 Task: Create a sub task Gather and Analyse Requirements for the task  Develop a new online marketplace for freelance services in the project AgileHarbor , assign it to team member softage.5@softage.net and update the status of the sub task to  At Risk , set the priority of the sub task to Medium
Action: Mouse moved to (77, 409)
Screenshot: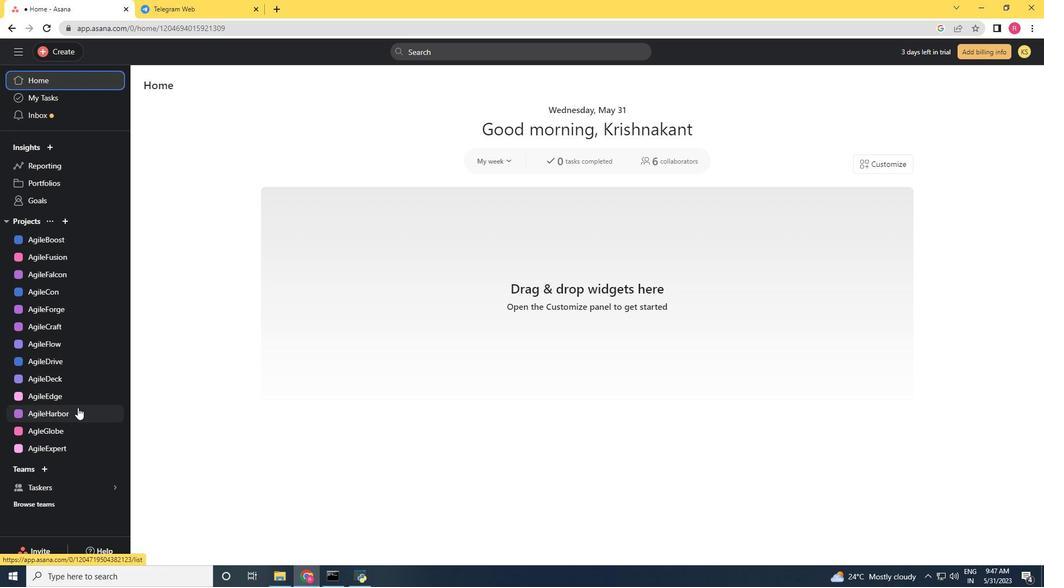 
Action: Mouse pressed left at (77, 409)
Screenshot: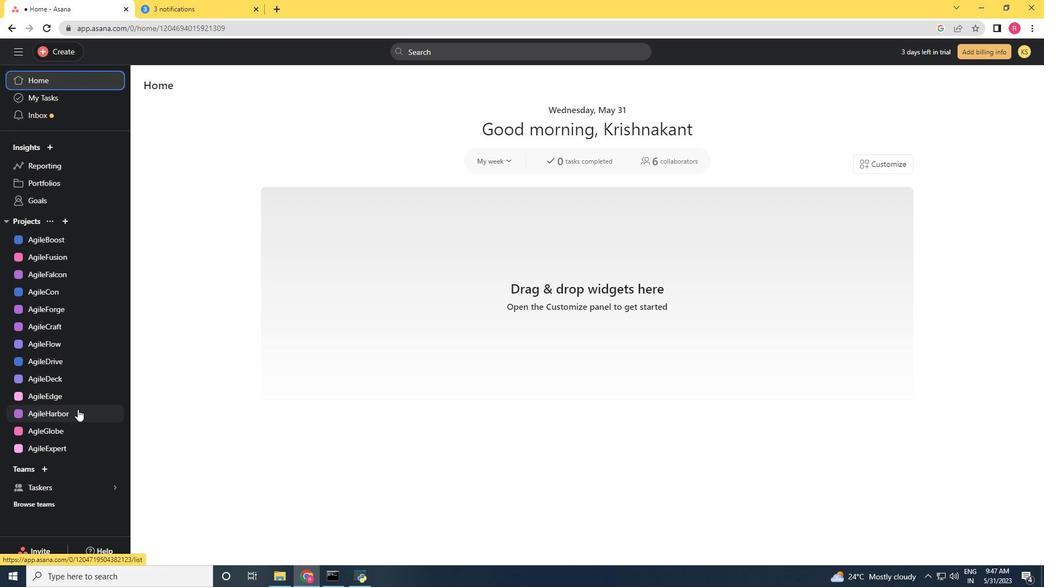 
Action: Mouse moved to (448, 238)
Screenshot: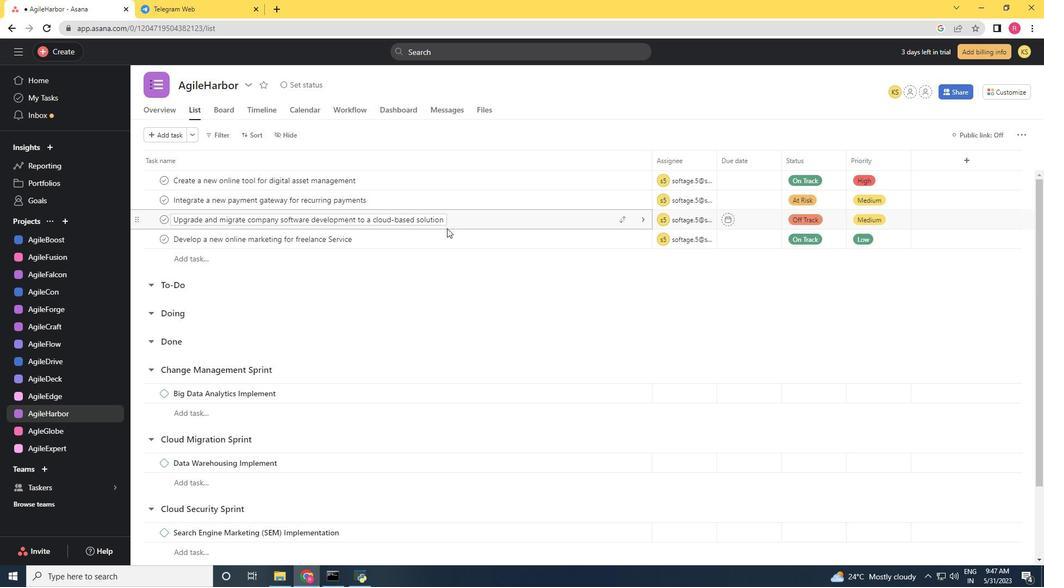 
Action: Mouse pressed left at (448, 238)
Screenshot: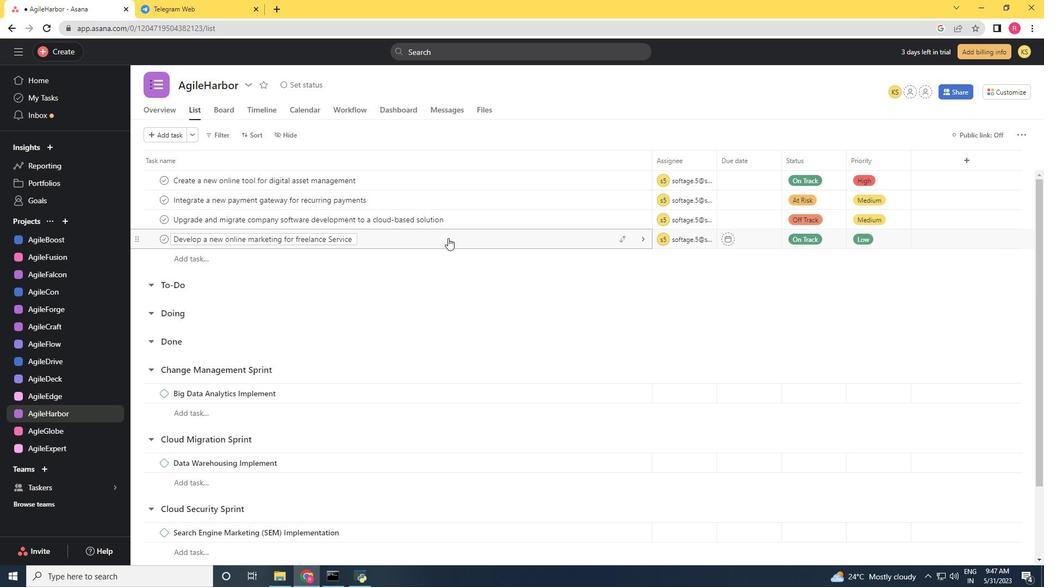 
Action: Mouse moved to (740, 381)
Screenshot: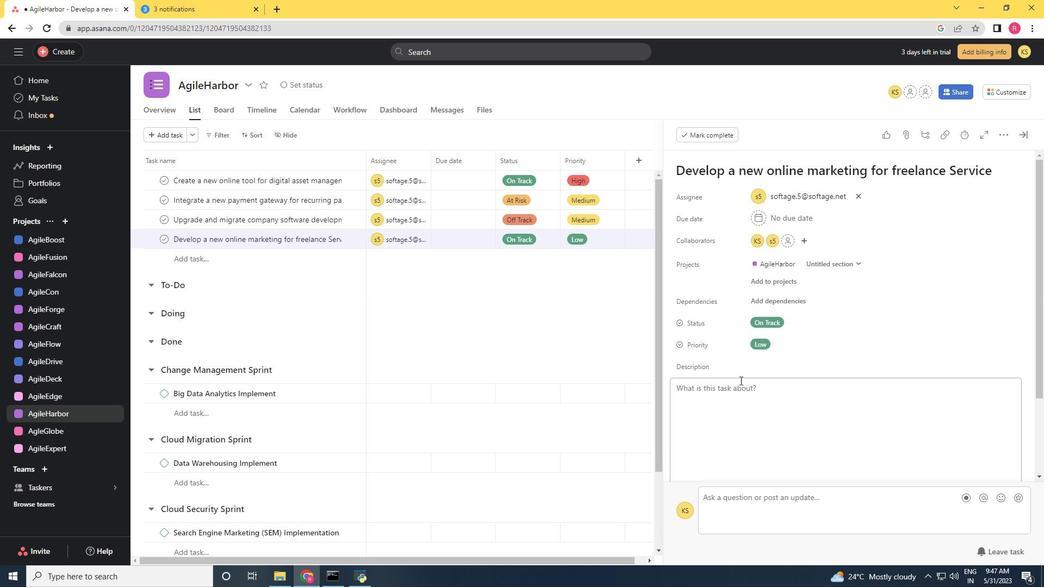 
Action: Mouse scrolled (740, 380) with delta (0, 0)
Screenshot: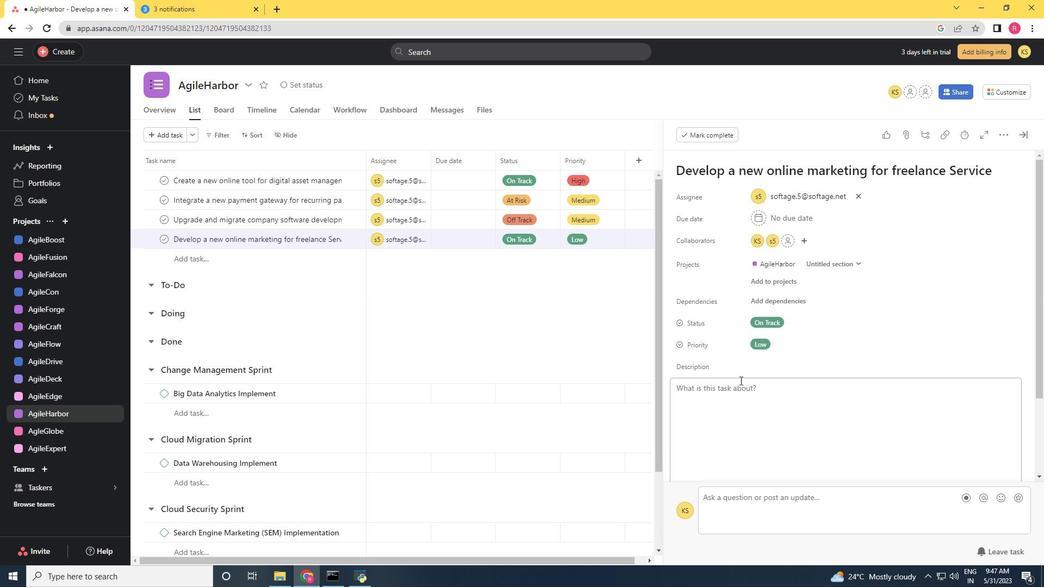 
Action: Mouse moved to (741, 382)
Screenshot: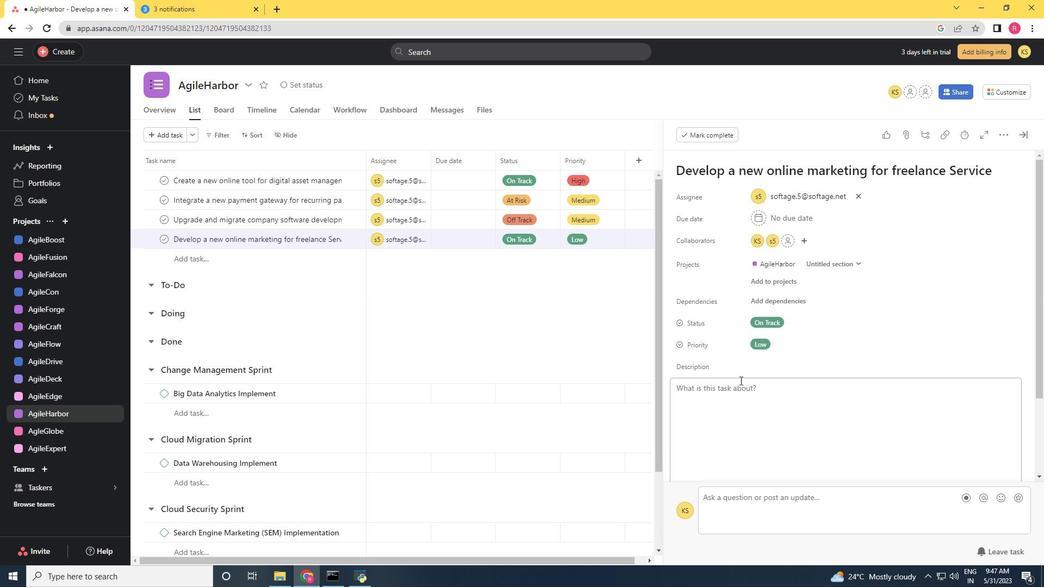 
Action: Mouse scrolled (740, 381) with delta (0, 0)
Screenshot: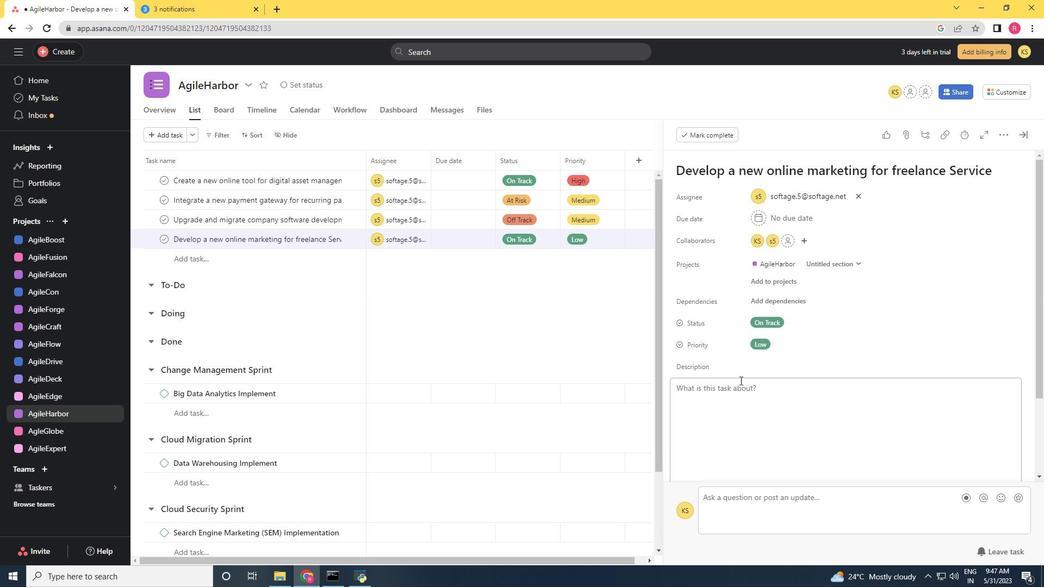 
Action: Mouse scrolled (741, 381) with delta (0, 0)
Screenshot: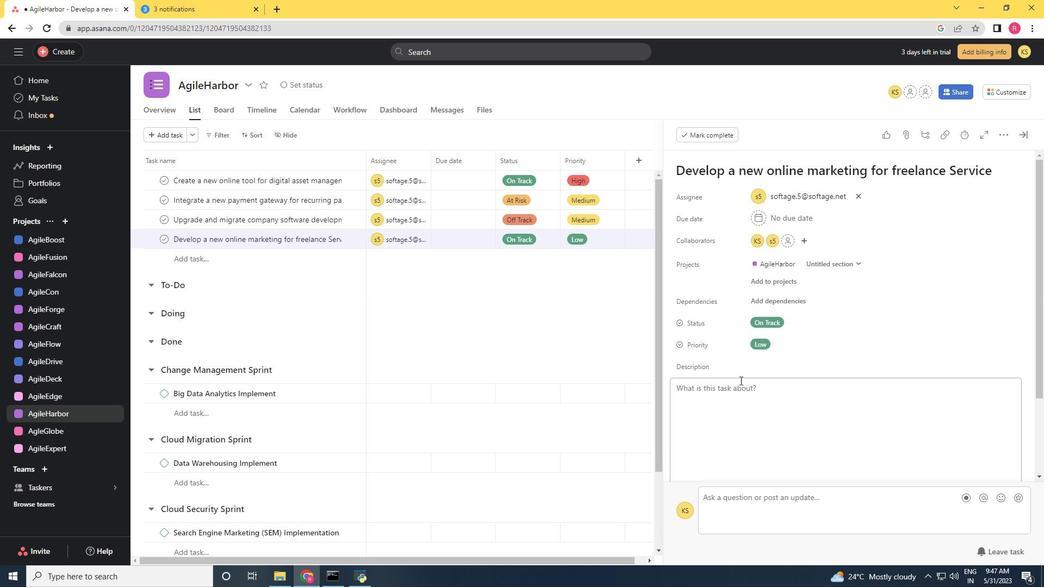 
Action: Mouse scrolled (741, 381) with delta (0, 0)
Screenshot: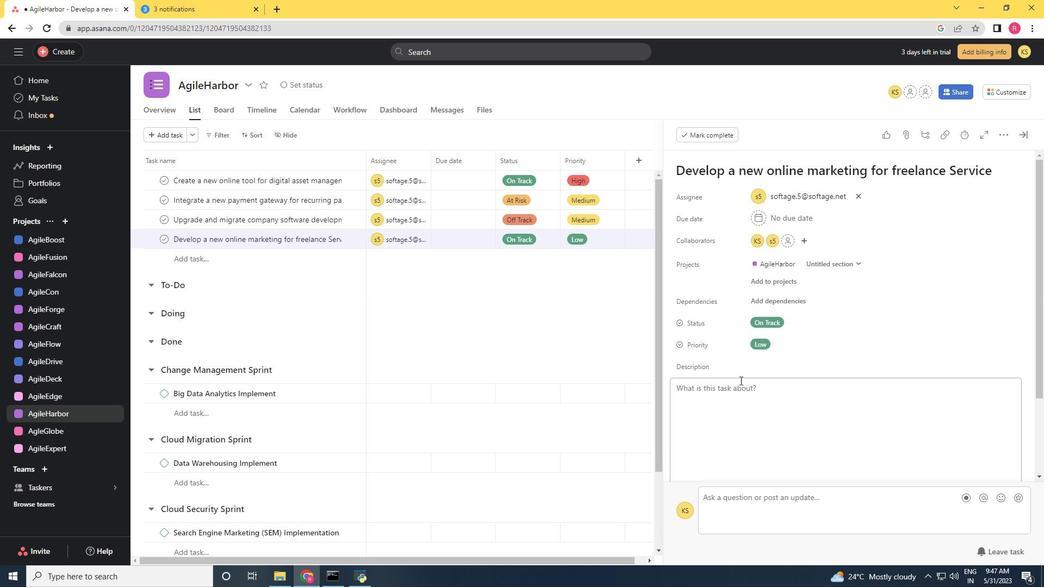 
Action: Mouse moved to (704, 394)
Screenshot: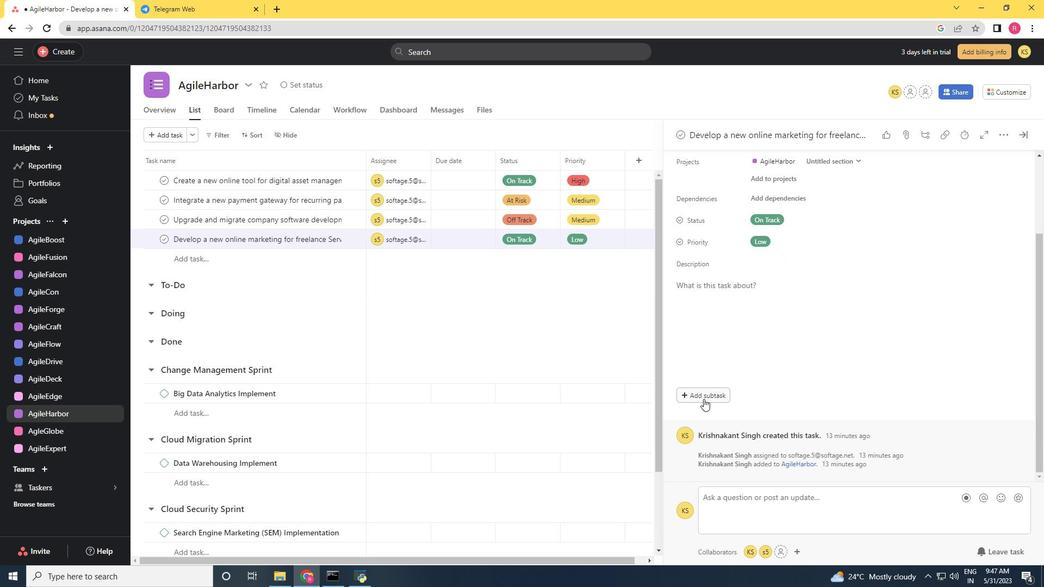 
Action: Mouse pressed left at (704, 394)
Screenshot: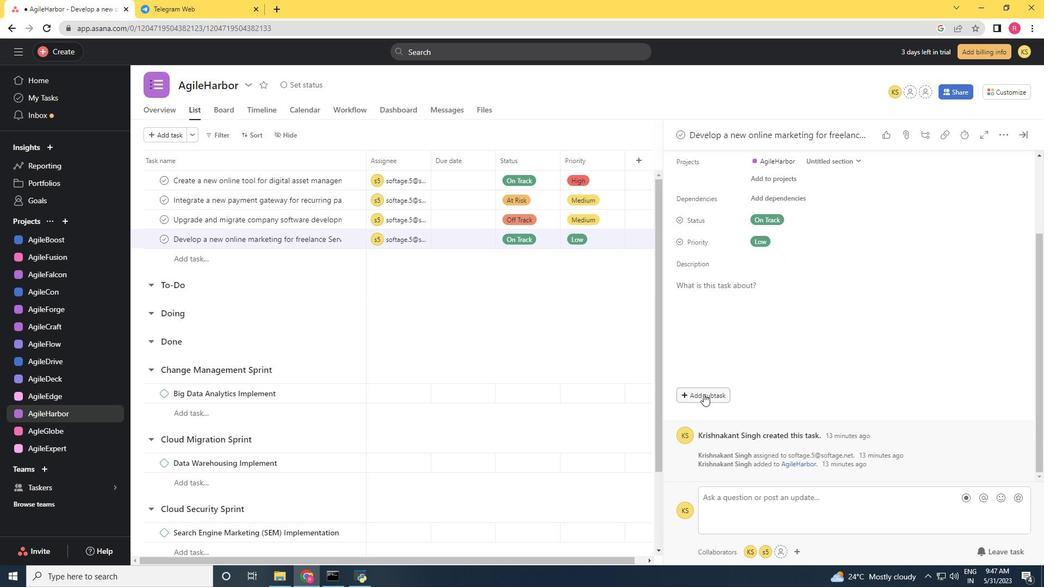 
Action: Key pressed <Key.shift>Gather<Key.space>and<Key.space><Key.shift><Key.shift>Analyse<Key.space><Key.shift><Key.shift><Key.shift><Key.shift><Key.shift><Key.shift><Key.shift><Key.shift>Requirements<Key.space>
Screenshot: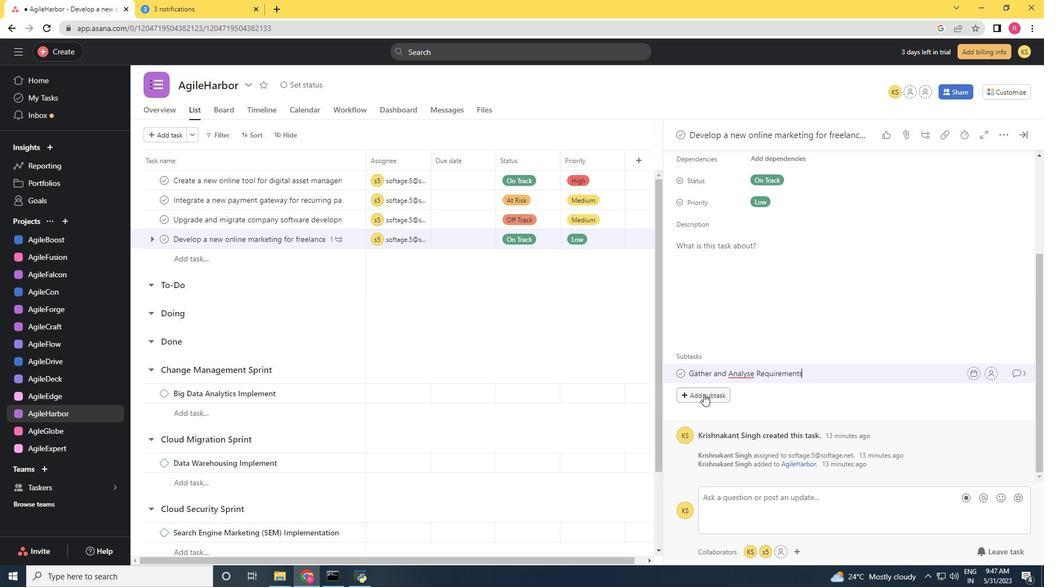 
Action: Mouse scrolled (704, 395) with delta (0, 0)
Screenshot: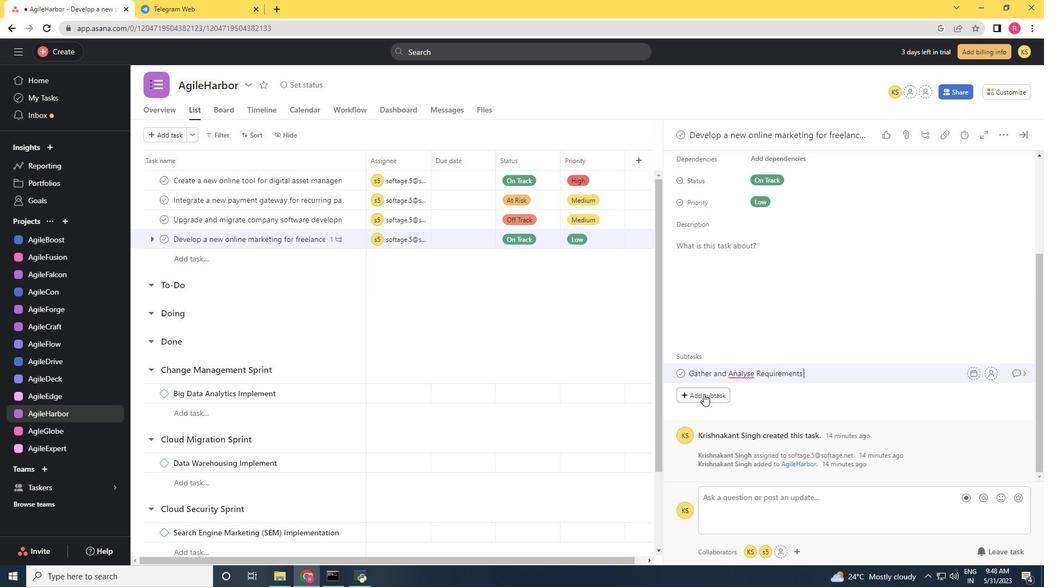 
Action: Mouse scrolled (704, 393) with delta (0, 0)
Screenshot: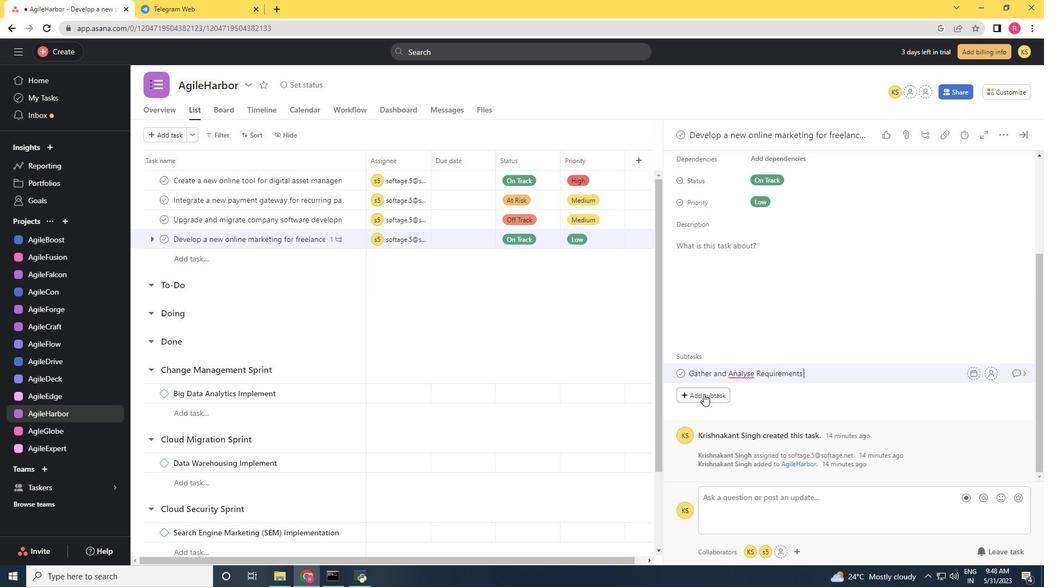 
Action: Mouse scrolled (704, 395) with delta (0, 0)
Screenshot: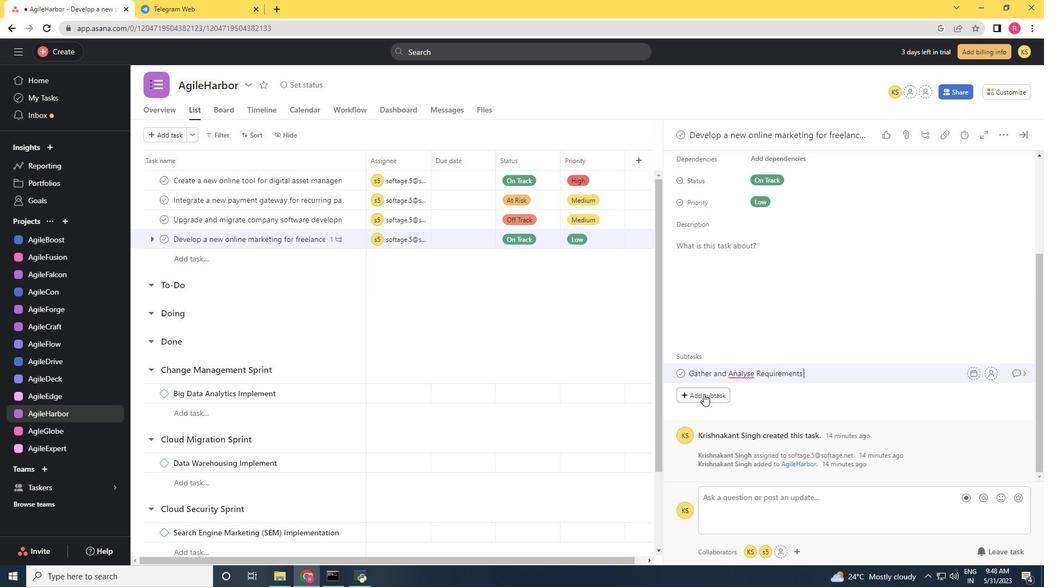 
Action: Mouse scrolled (704, 395) with delta (0, 0)
Screenshot: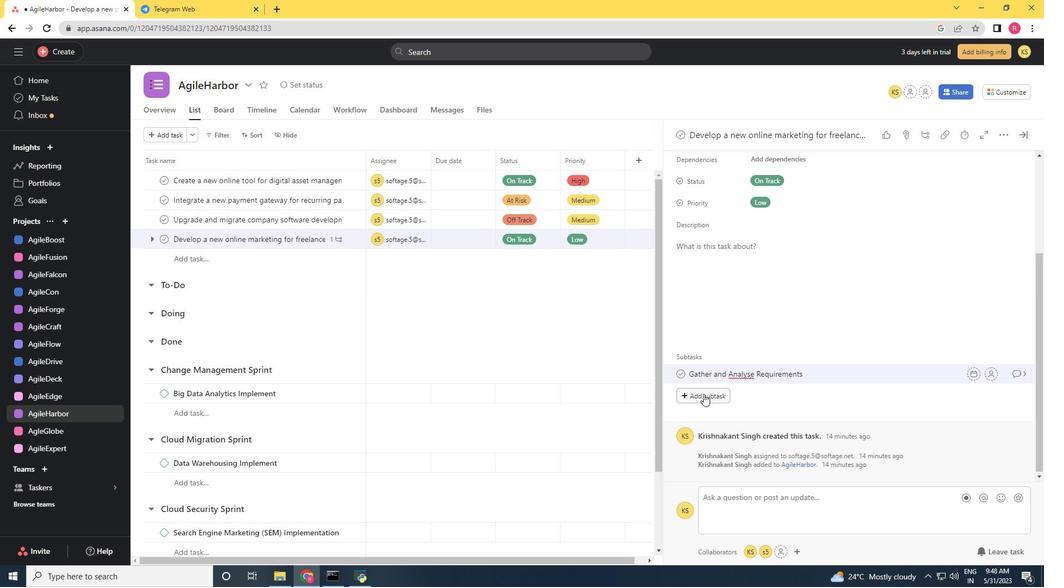 
Action: Mouse moved to (989, 478)
Screenshot: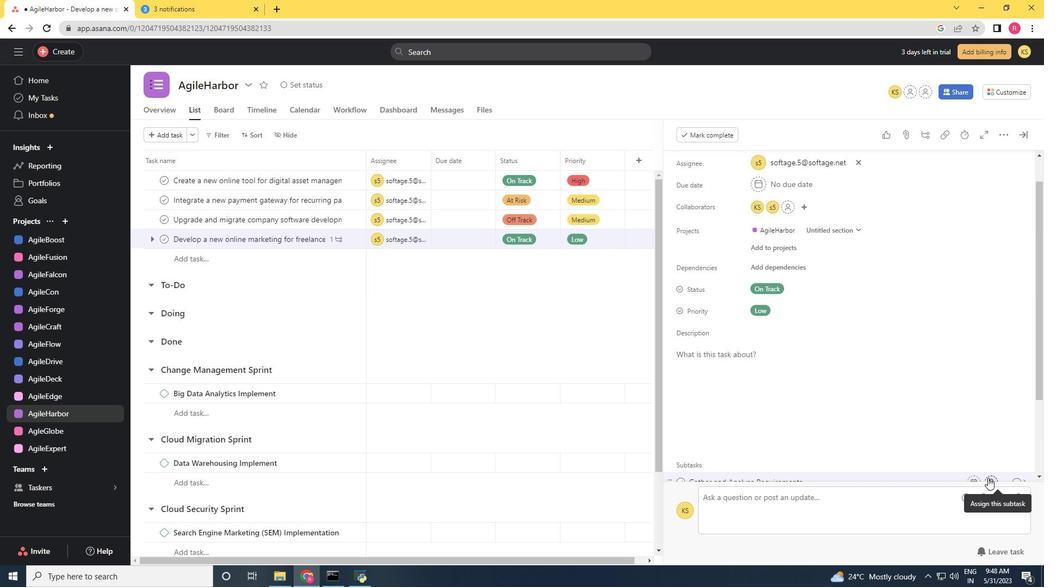 
Action: Mouse pressed left at (989, 478)
Screenshot: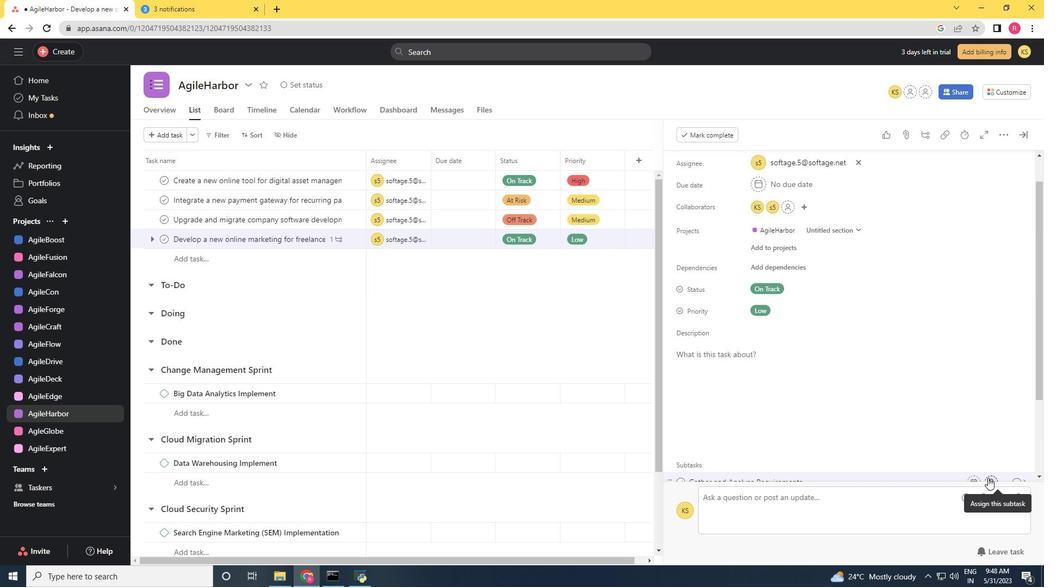 
Action: Mouse moved to (930, 411)
Screenshot: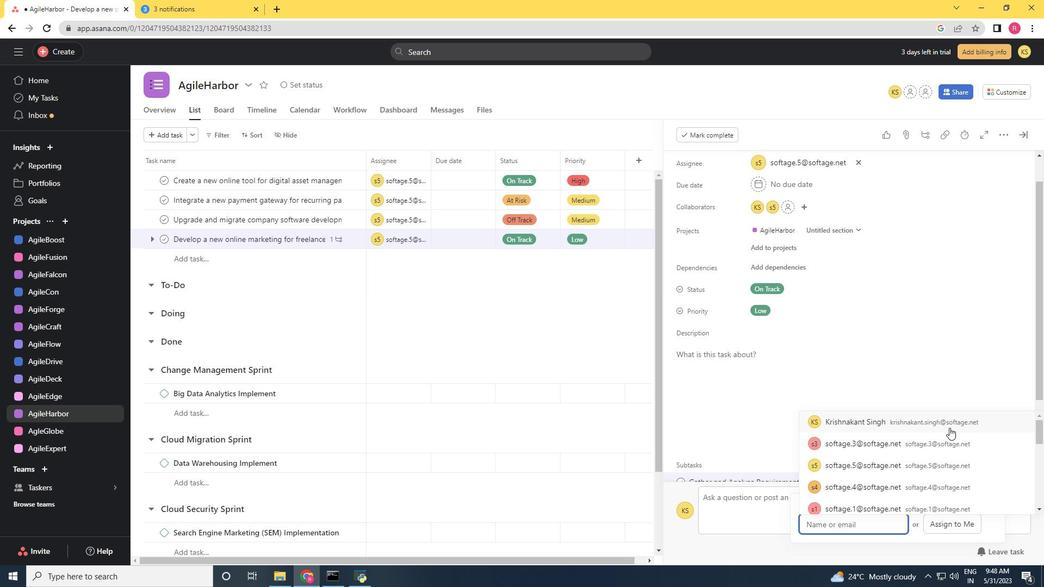 
Action: Mouse scrolled (930, 411) with delta (0, 0)
Screenshot: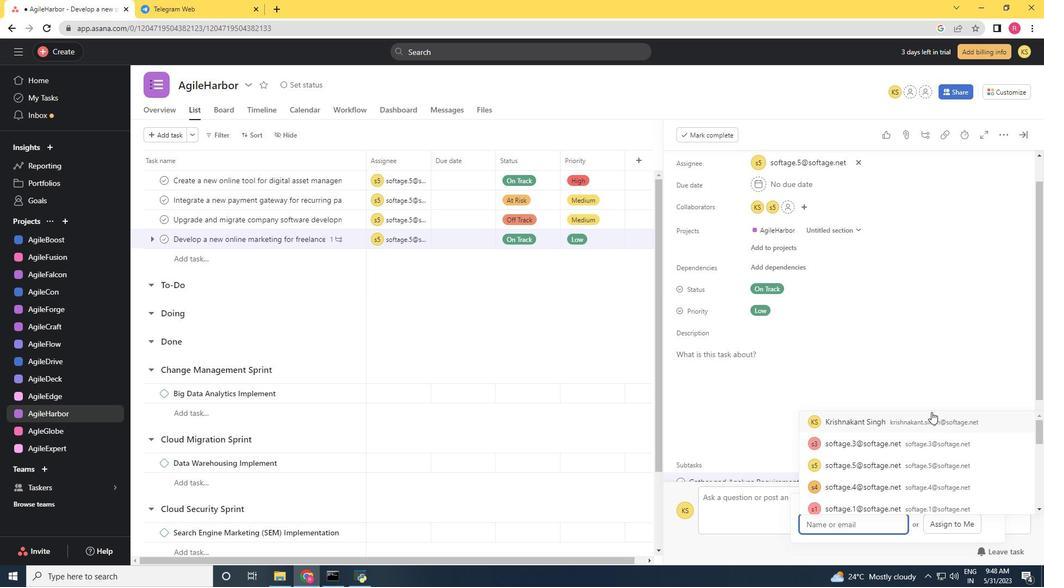 
Action: Mouse scrolled (930, 411) with delta (0, 0)
Screenshot: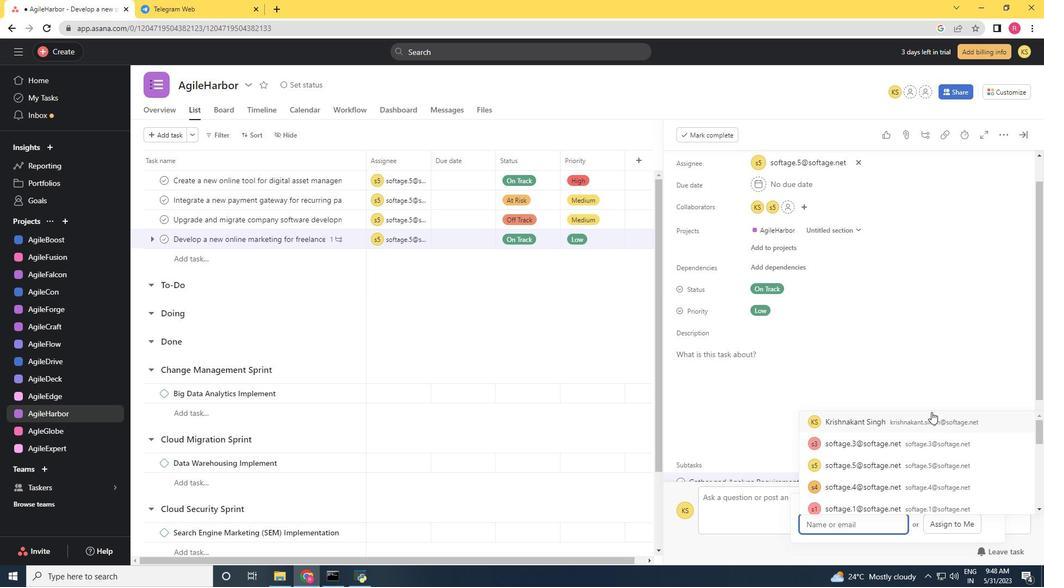 
Action: Mouse scrolled (930, 411) with delta (0, 0)
Screenshot: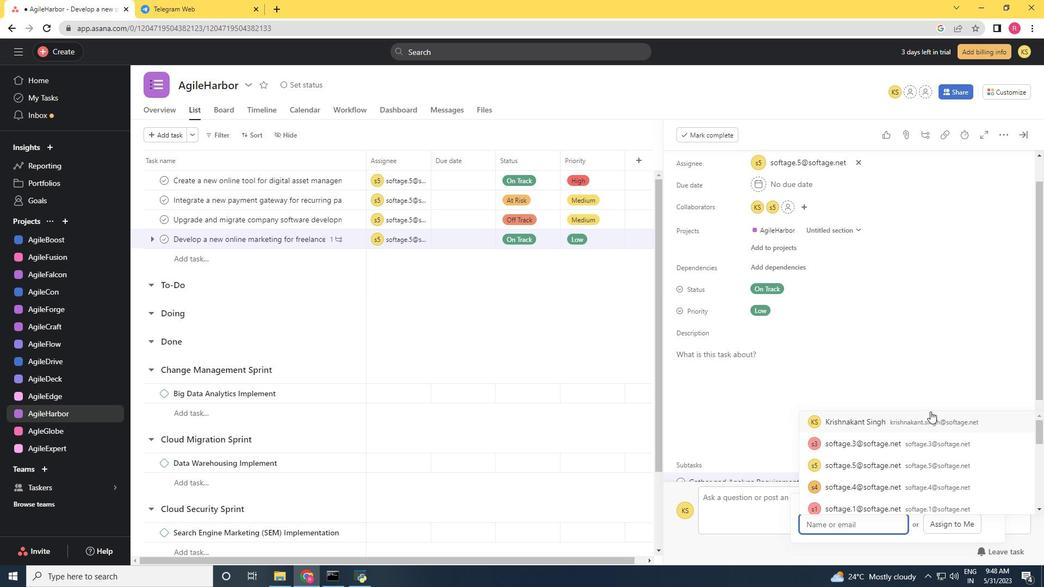 
Action: Mouse scrolled (930, 411) with delta (0, 0)
Screenshot: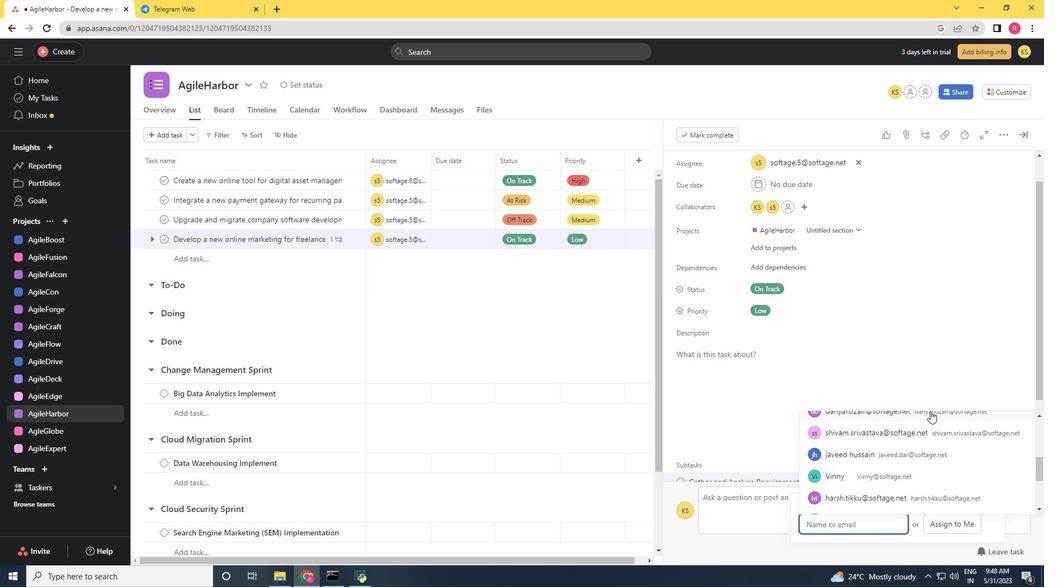 
Action: Mouse scrolled (930, 412) with delta (0, 0)
Screenshot: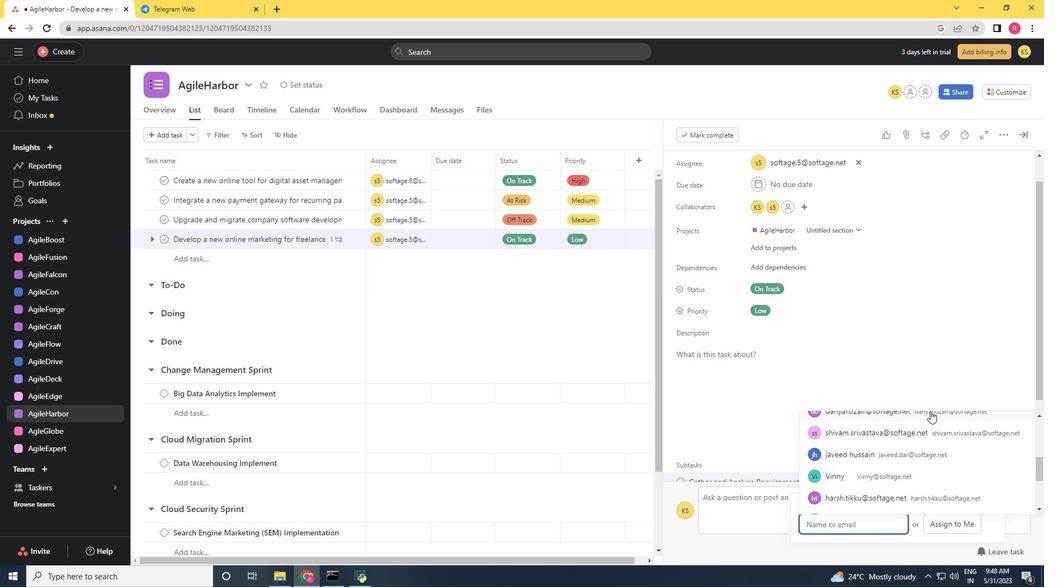 
Action: Mouse scrolled (930, 412) with delta (0, 0)
Screenshot: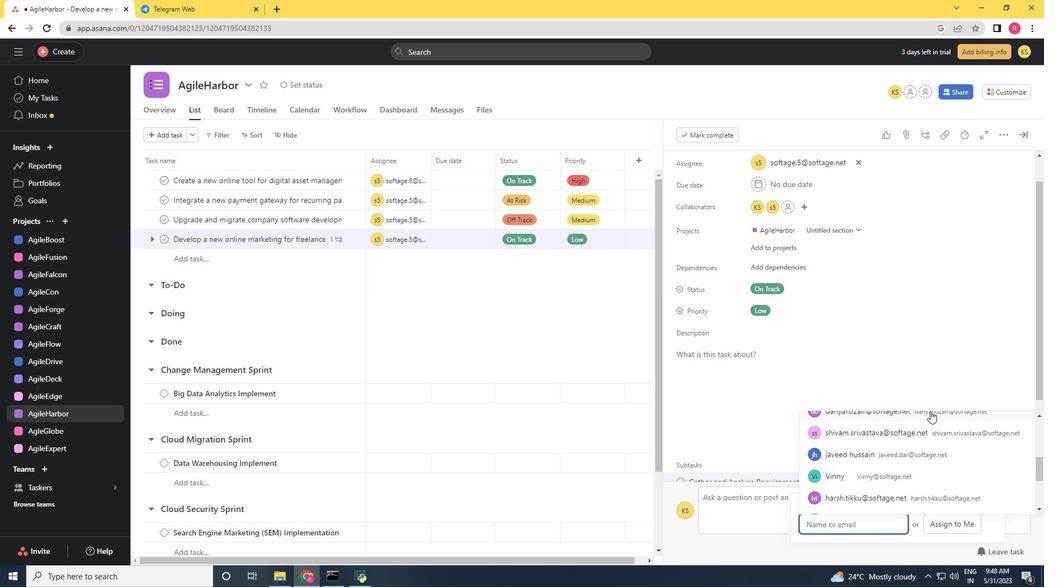 
Action: Mouse scrolled (930, 412) with delta (0, 0)
Screenshot: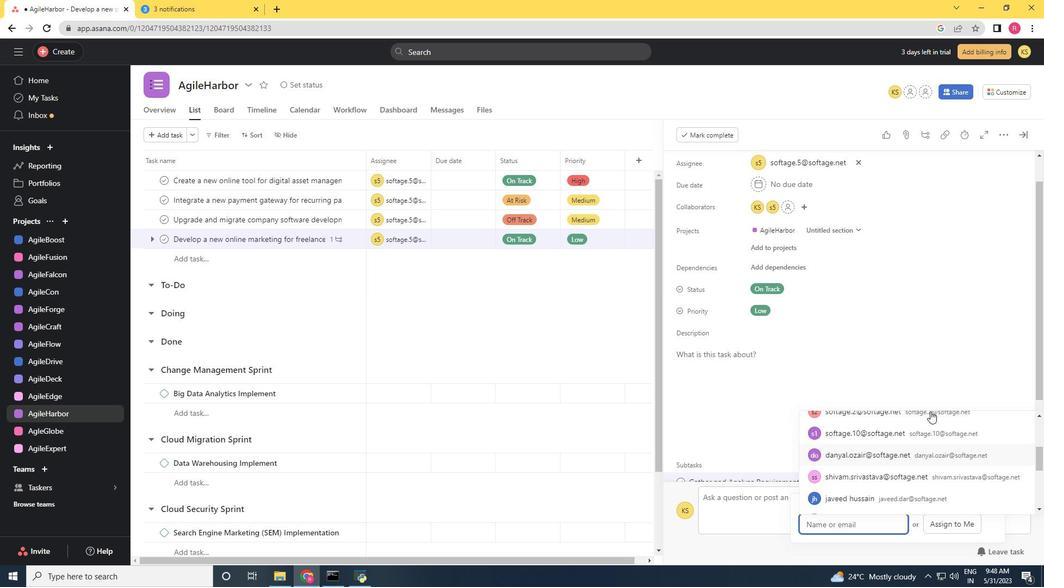 
Action: Mouse scrolled (930, 411) with delta (0, 0)
Screenshot: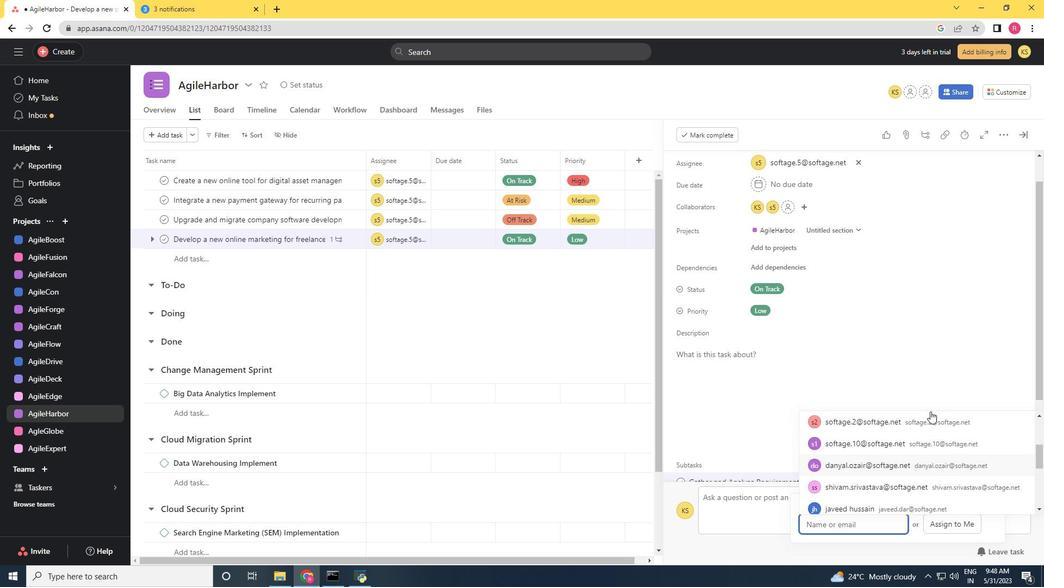 
Action: Mouse scrolled (930, 412) with delta (0, 0)
Screenshot: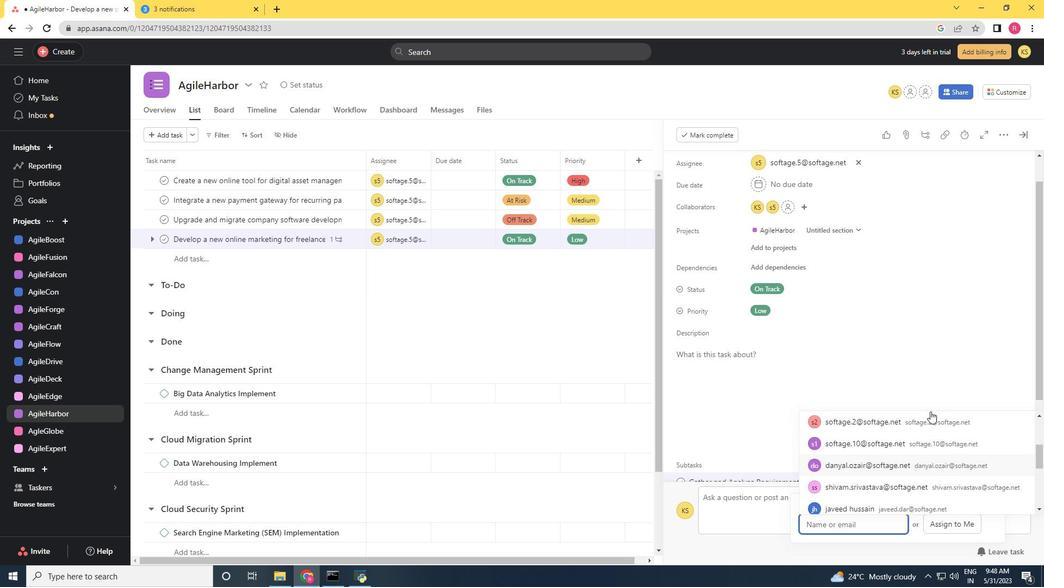 
Action: Mouse scrolled (930, 412) with delta (0, 0)
Screenshot: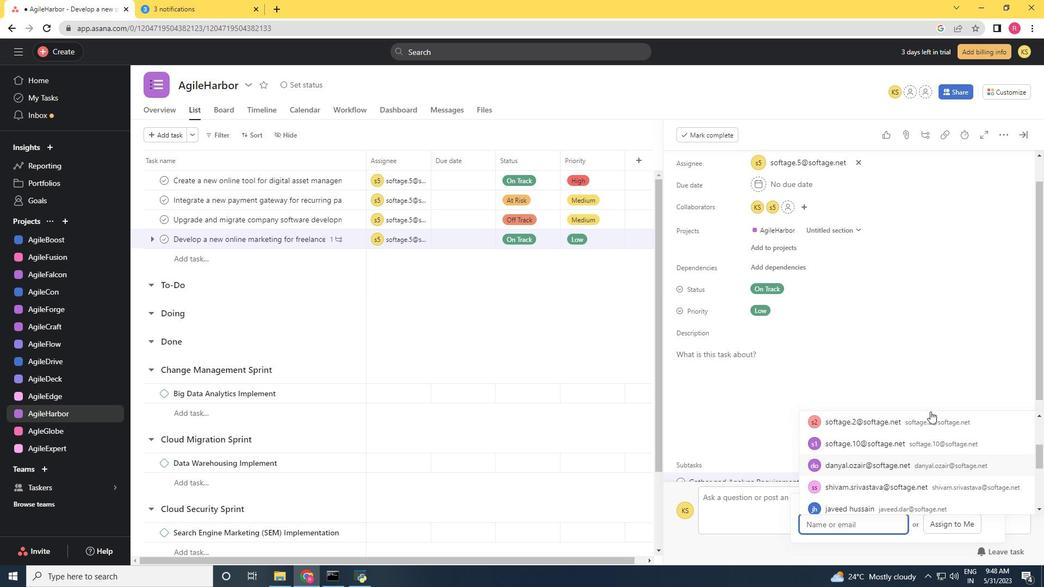 
Action: Mouse scrolled (930, 412) with delta (0, 0)
Screenshot: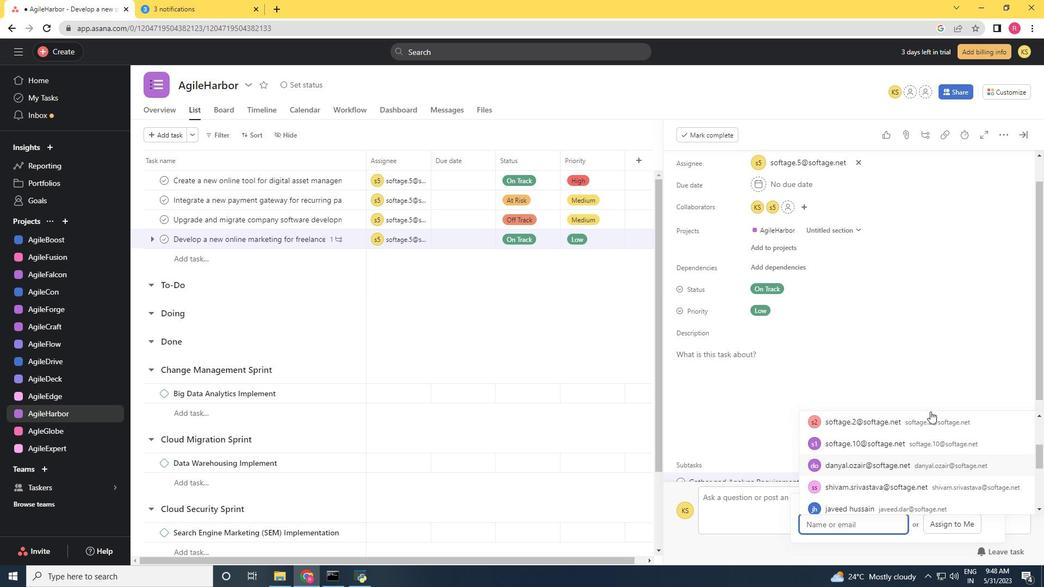 
Action: Key pressed softage.5<Key.shift>@softage.net
Screenshot: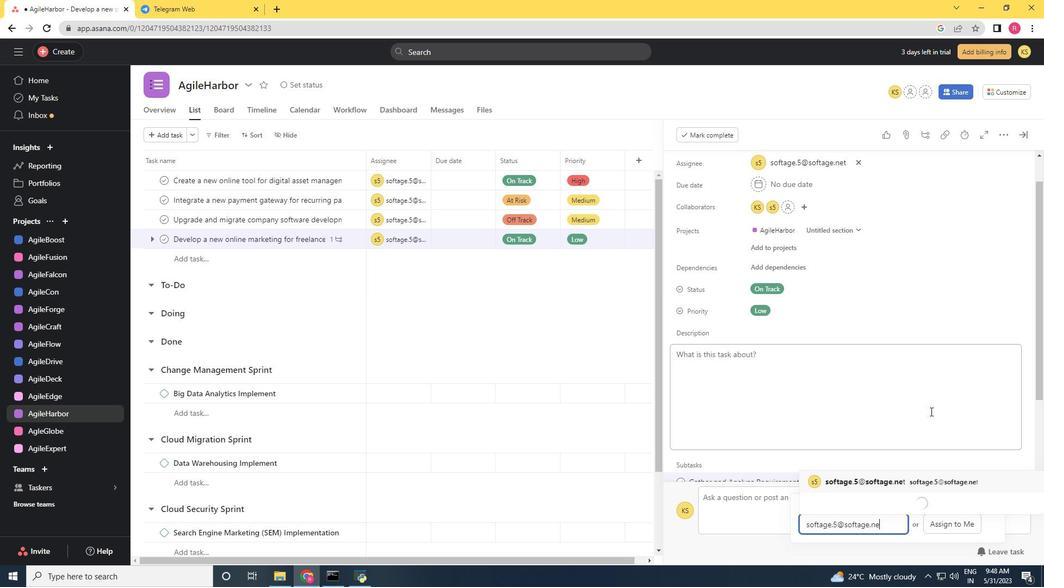 
Action: Mouse moved to (929, 475)
Screenshot: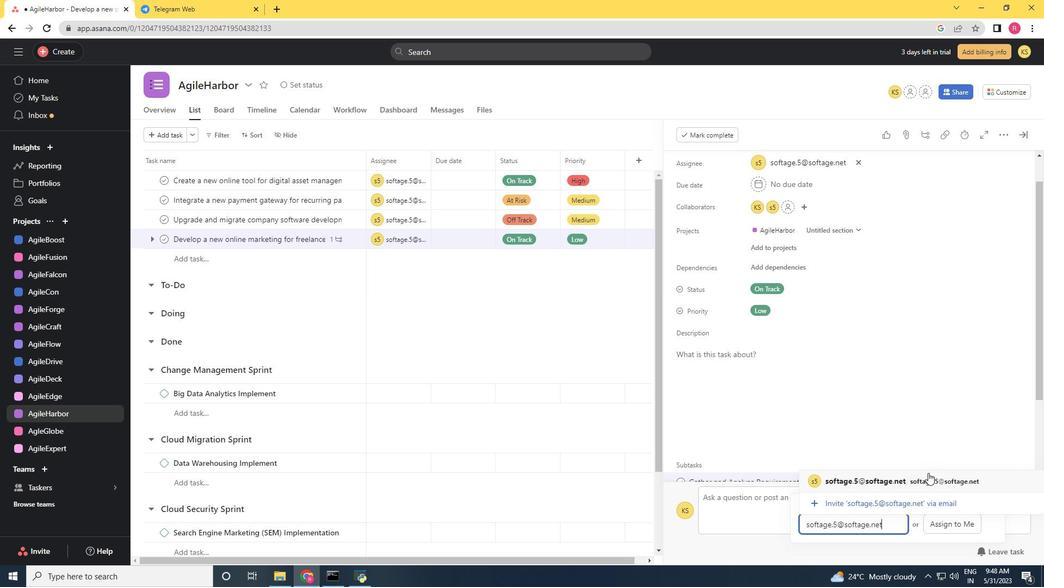 
Action: Mouse pressed left at (929, 475)
Screenshot: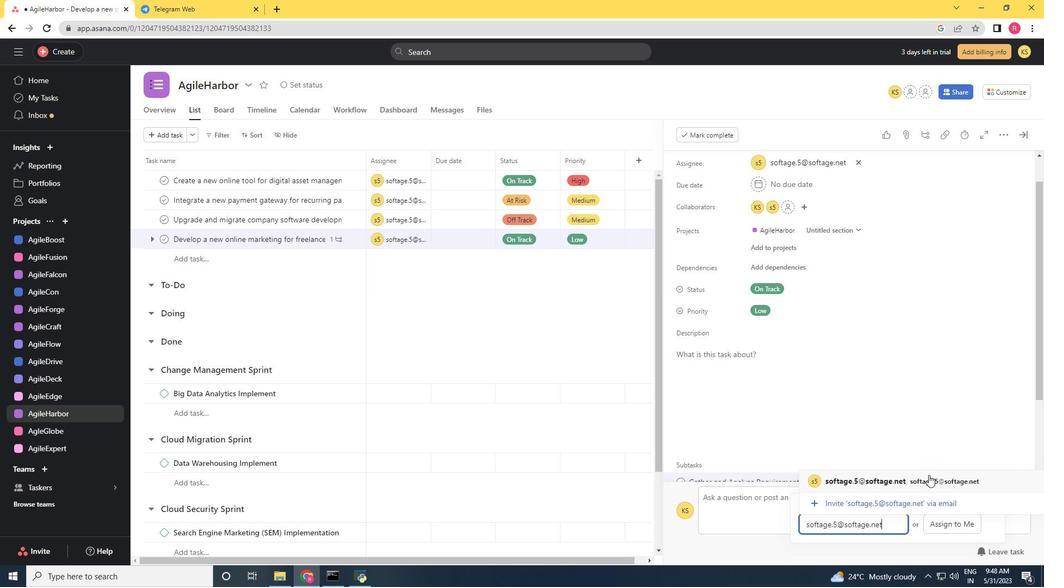 
Action: Mouse moved to (909, 406)
Screenshot: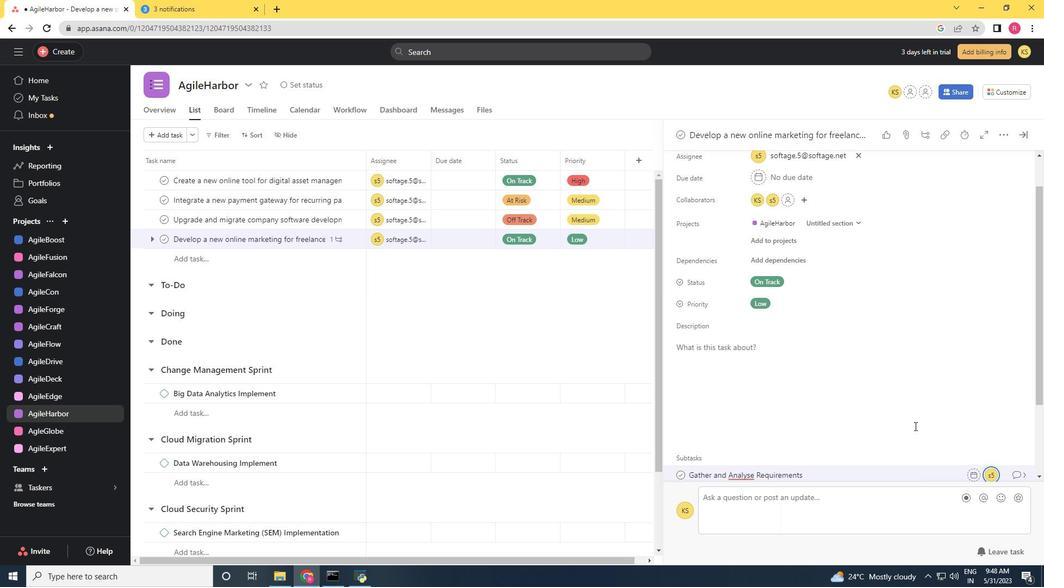 
Action: Mouse scrolled (909, 406) with delta (0, 0)
Screenshot: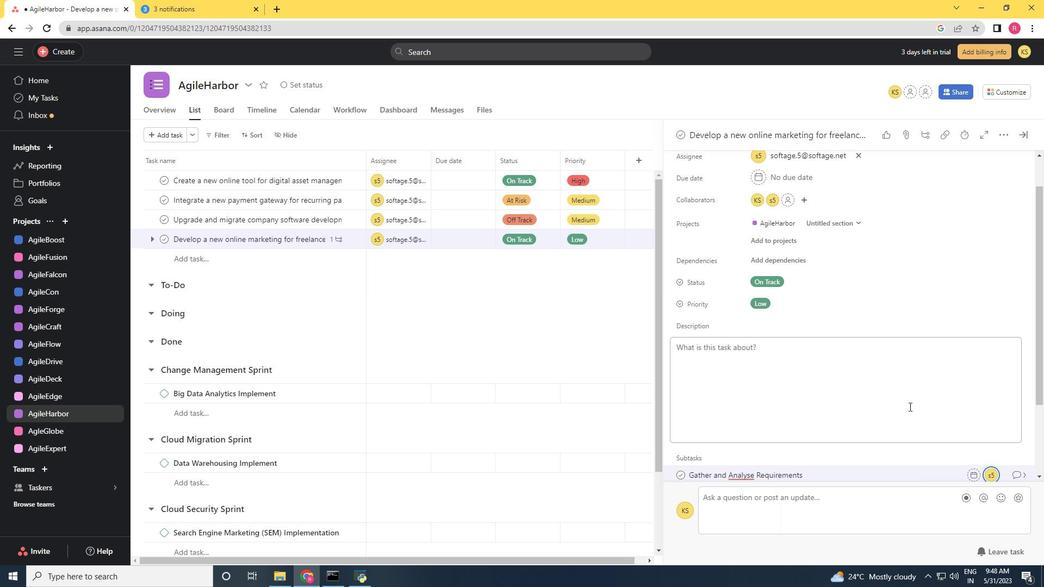 
Action: Mouse scrolled (909, 406) with delta (0, 0)
Screenshot: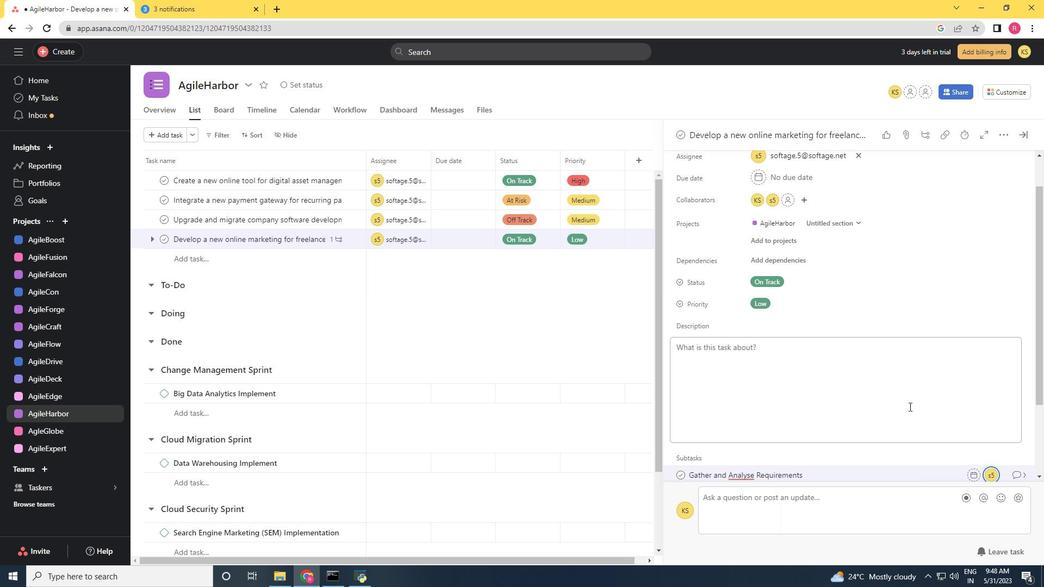 
Action: Mouse scrolled (909, 406) with delta (0, 0)
Screenshot: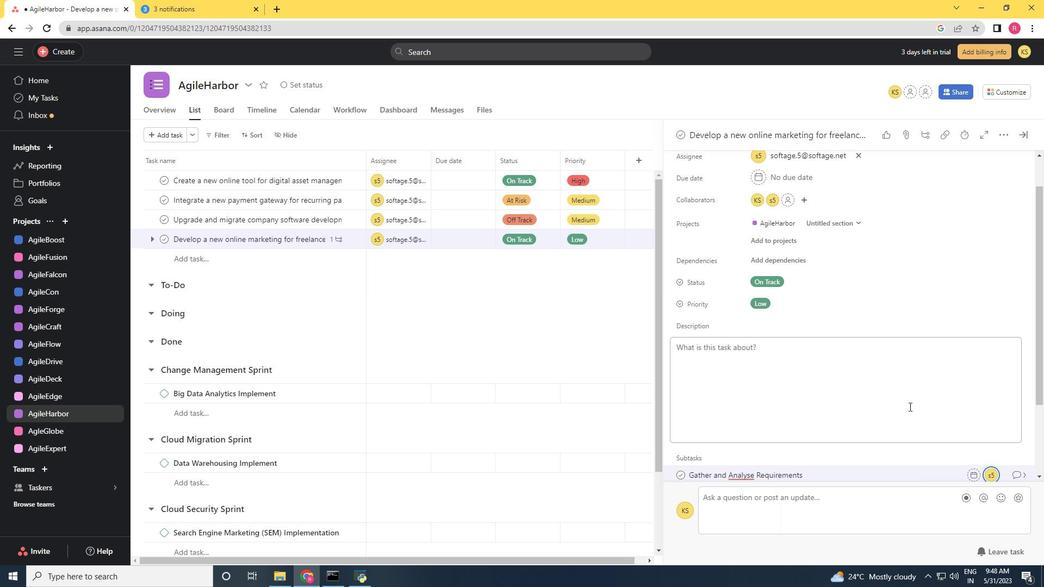 
Action: Mouse moved to (1013, 374)
Screenshot: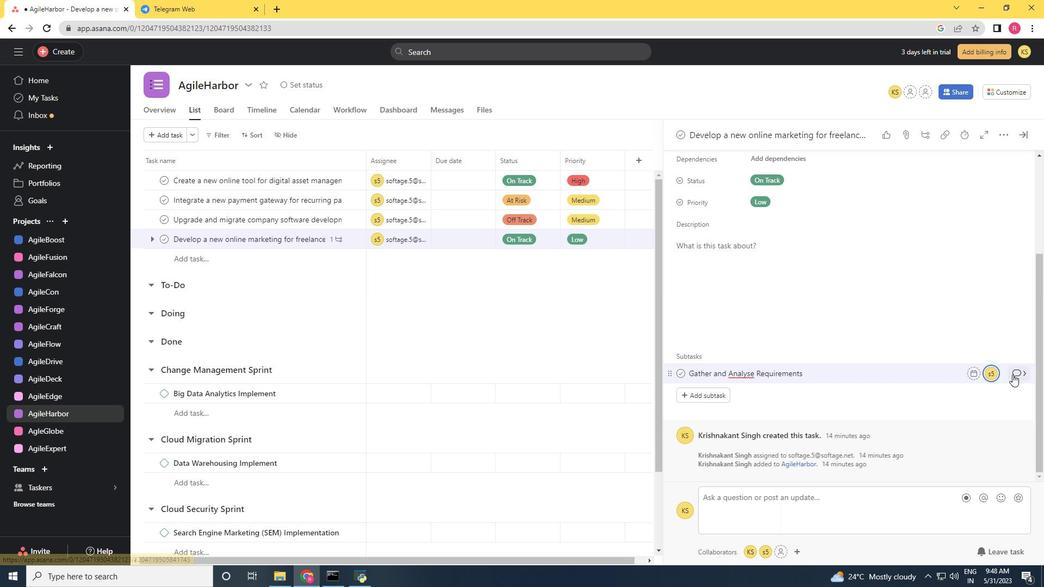 
Action: Mouse pressed left at (1013, 374)
Screenshot: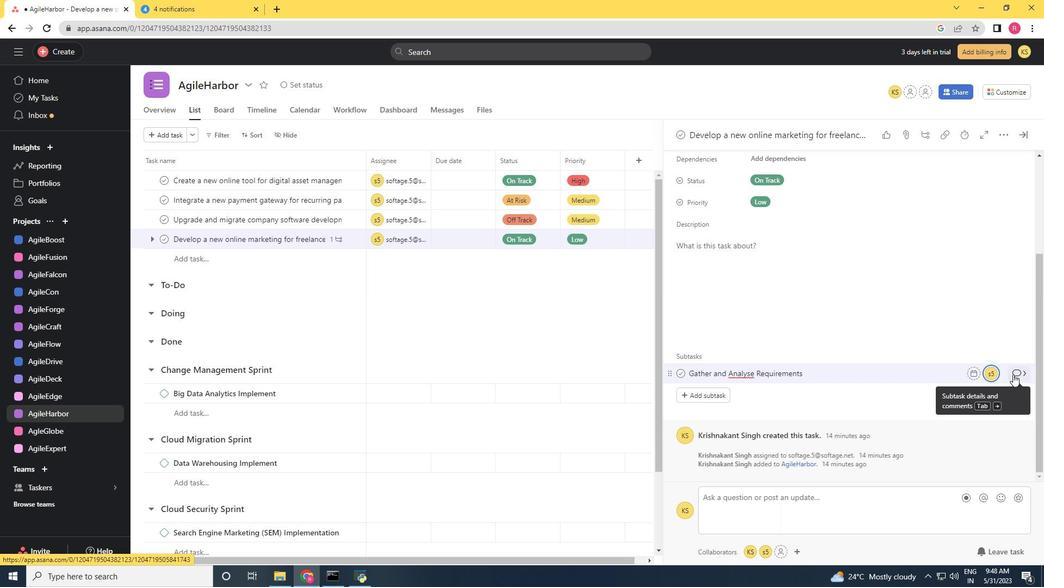 
Action: Mouse moved to (713, 314)
Screenshot: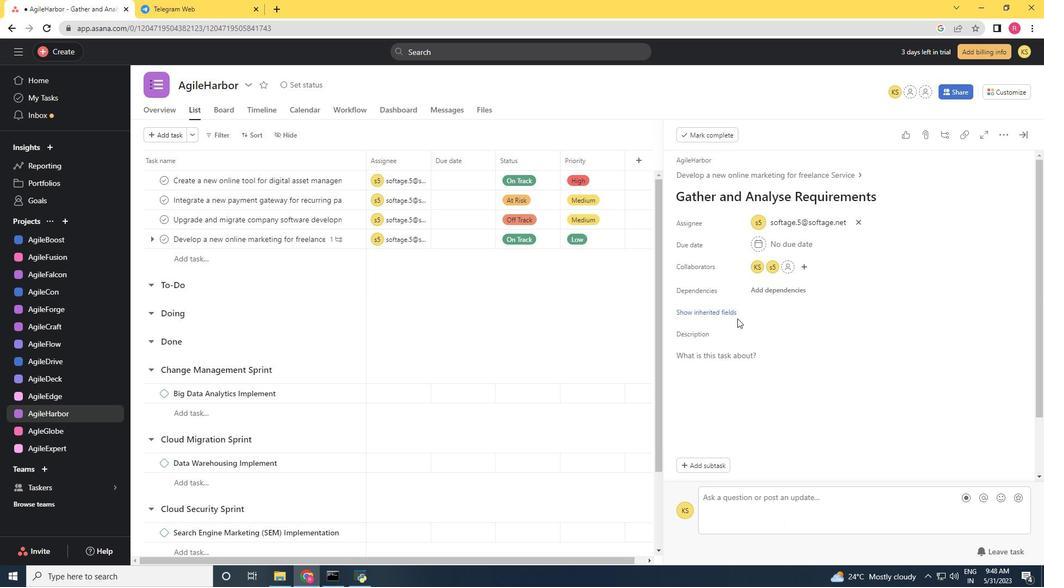 
Action: Mouse pressed left at (713, 314)
Screenshot: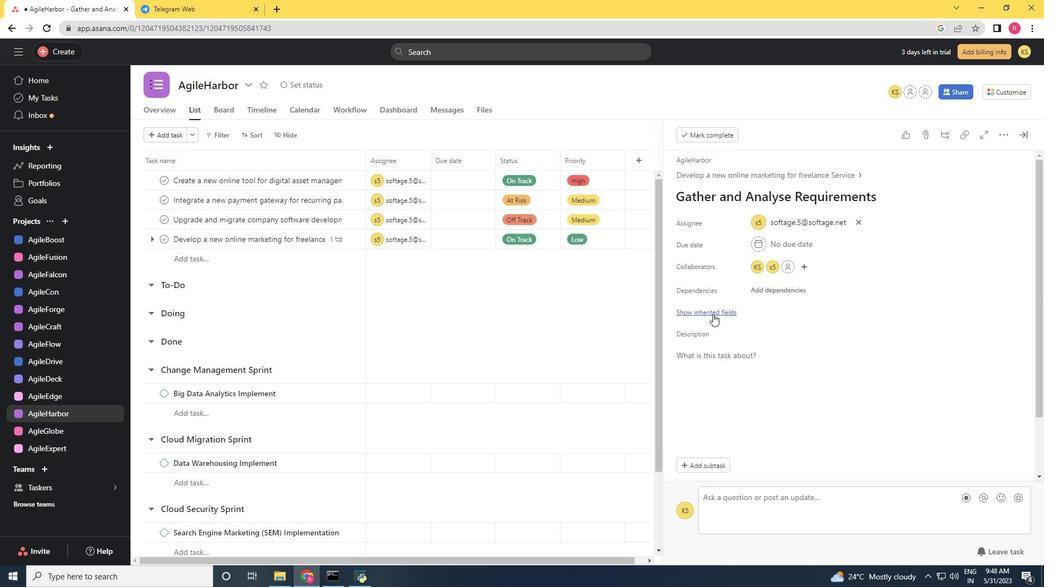 
Action: Mouse moved to (753, 334)
Screenshot: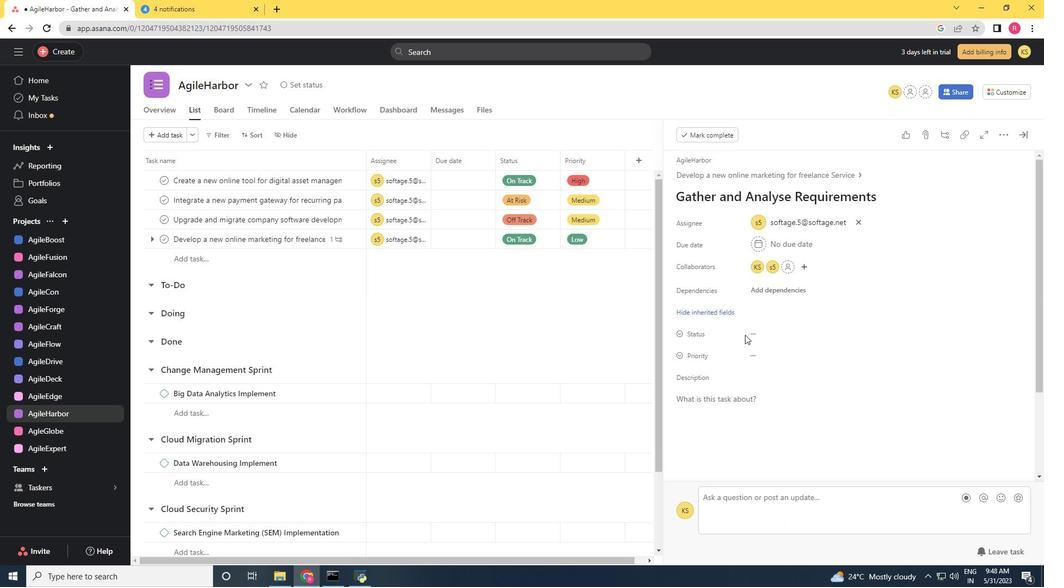 
Action: Mouse pressed left at (753, 334)
Screenshot: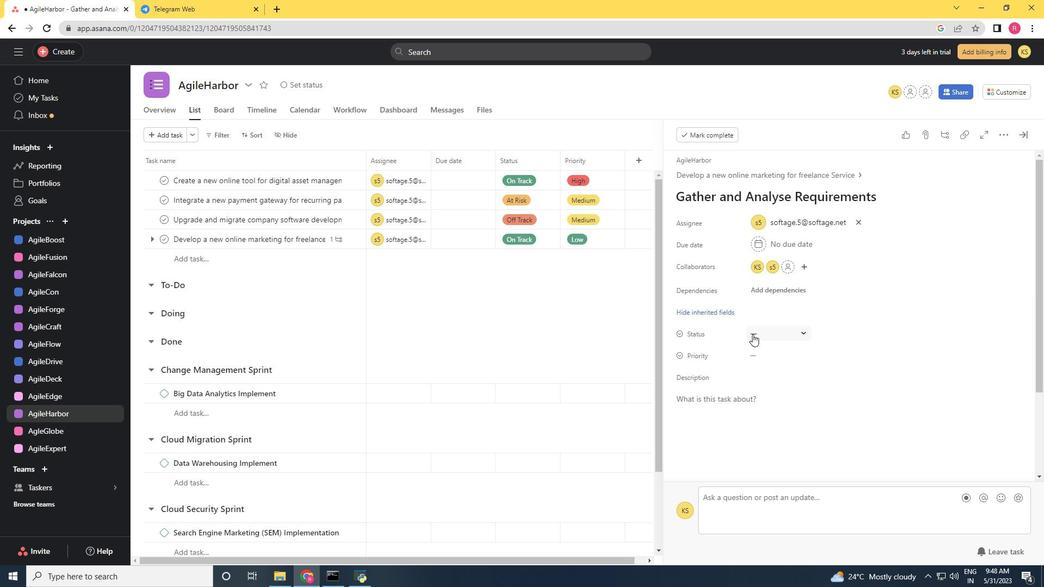 
Action: Mouse moved to (784, 405)
Screenshot: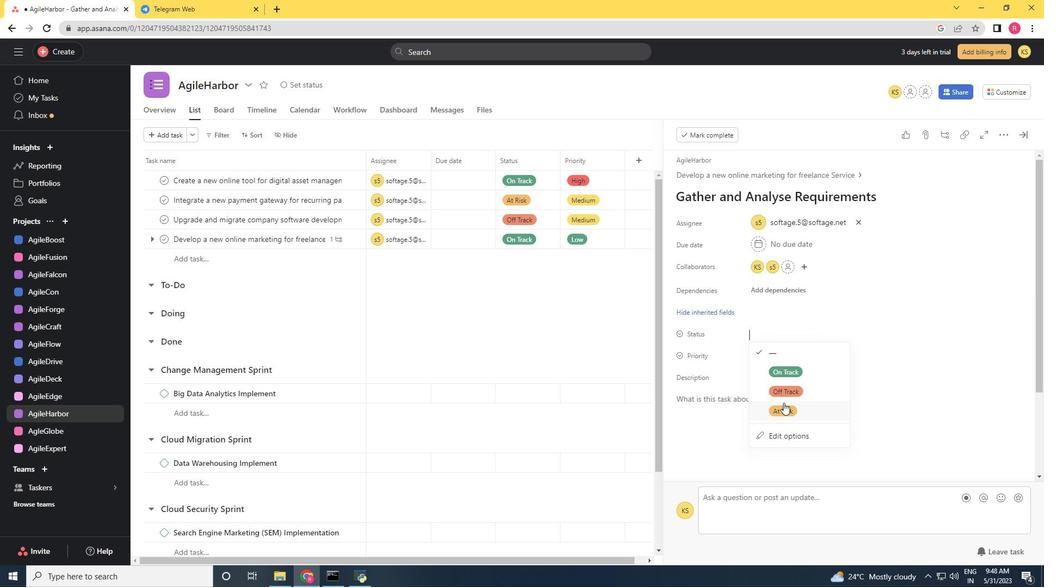 
Action: Mouse pressed left at (784, 405)
Screenshot: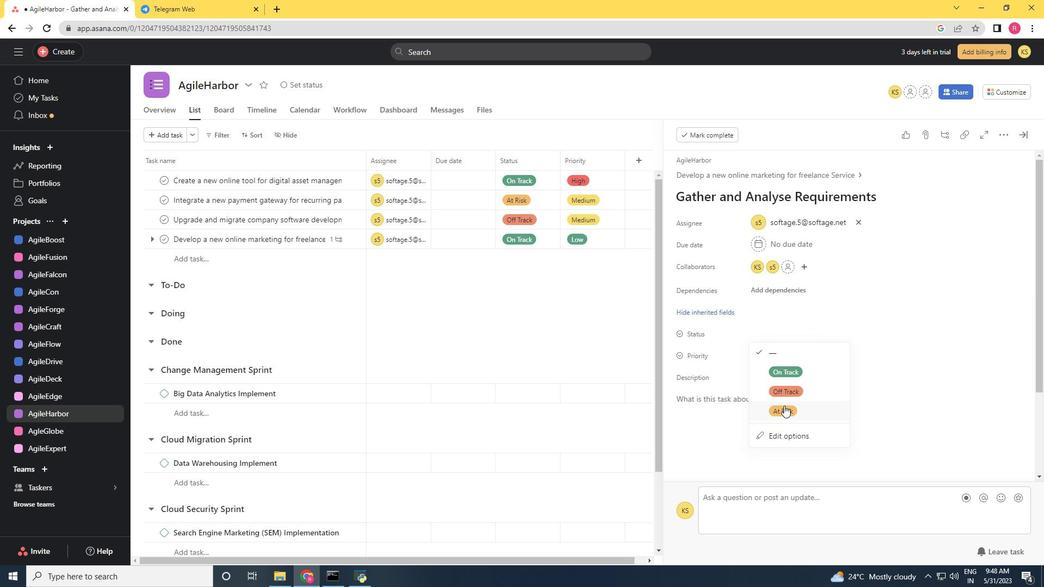 
Action: Mouse moved to (760, 352)
Screenshot: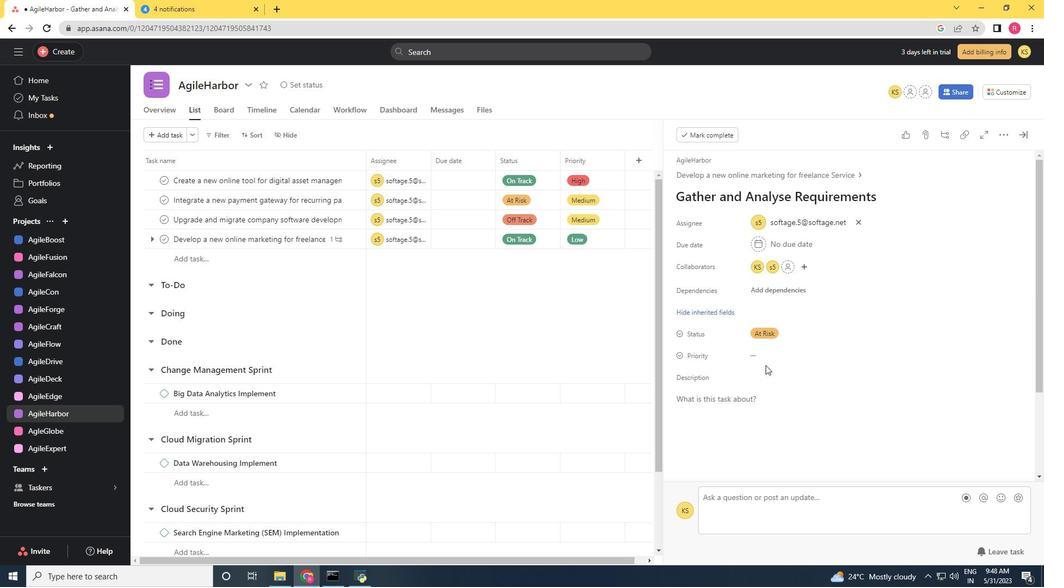 
Action: Mouse pressed left at (760, 352)
Screenshot: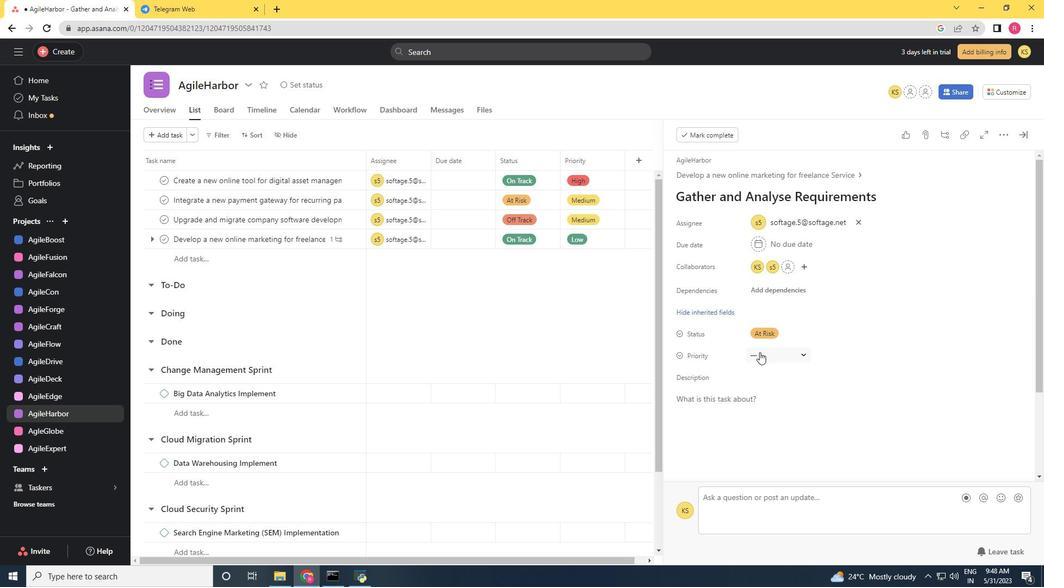 
Action: Mouse moved to (772, 404)
Screenshot: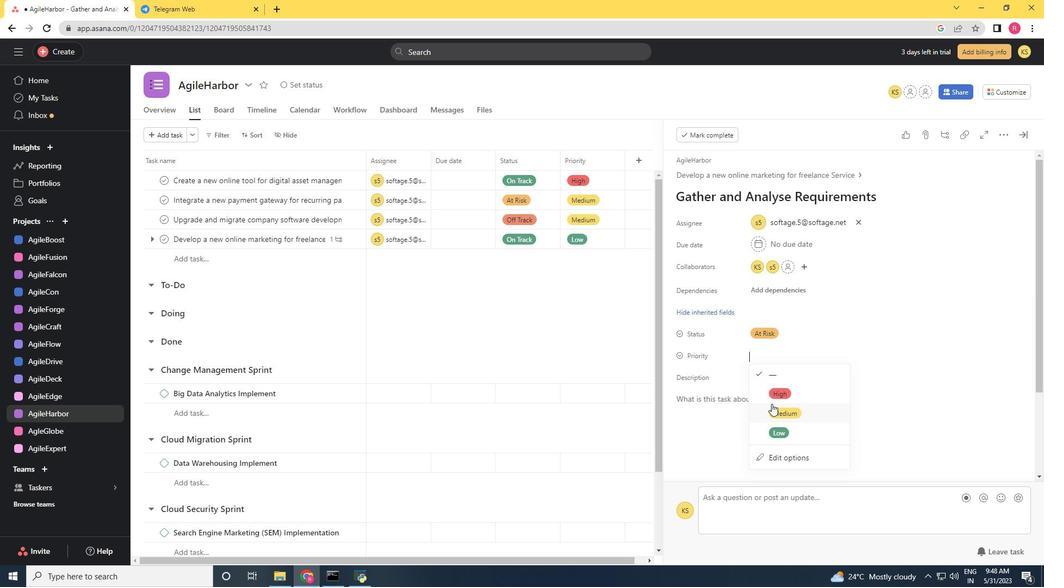 
Action: Mouse pressed left at (772, 404)
Screenshot: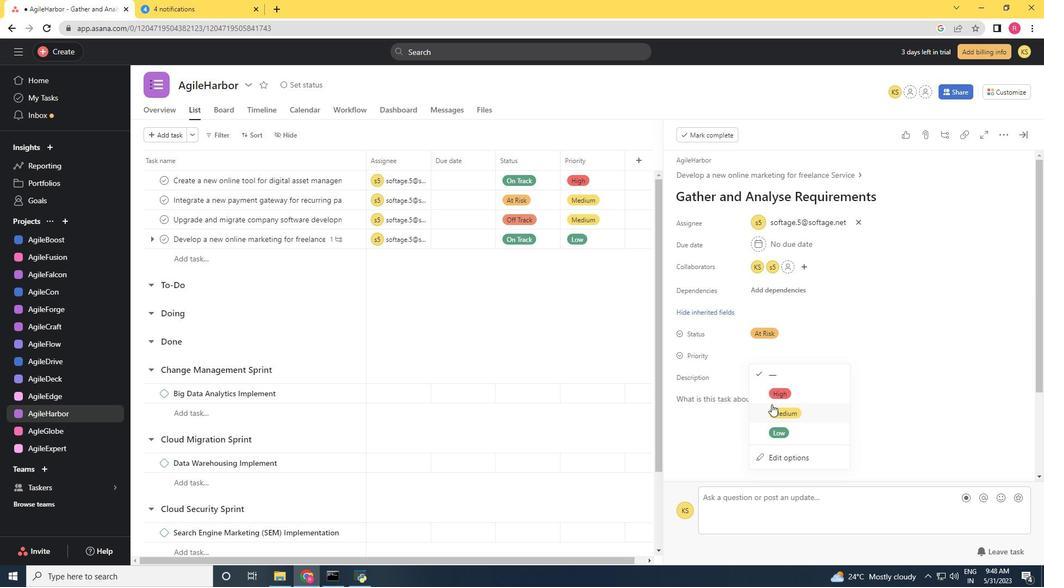 
